 Task: Add item "prioritize" to checklist "Backlog"
Action: Mouse moved to (838, 212)
Screenshot: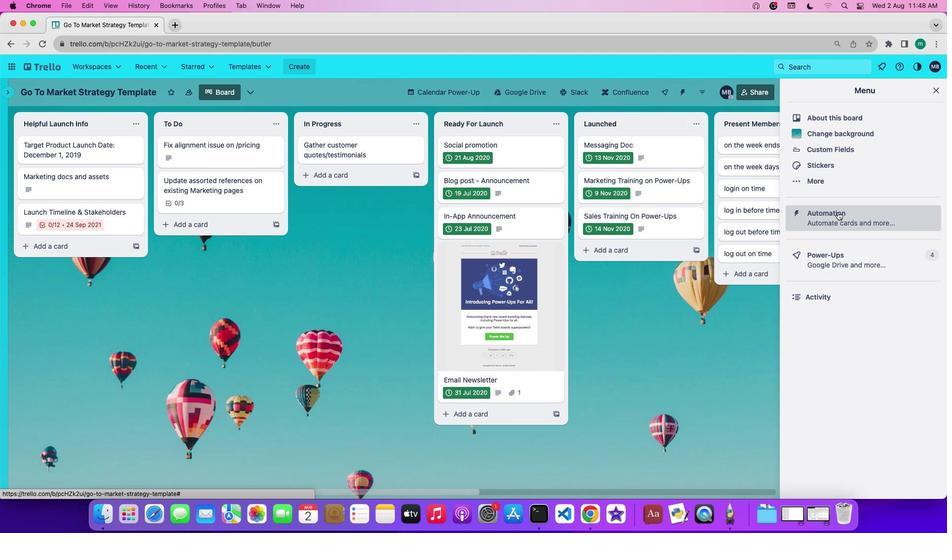 
Action: Mouse pressed left at (838, 212)
Screenshot: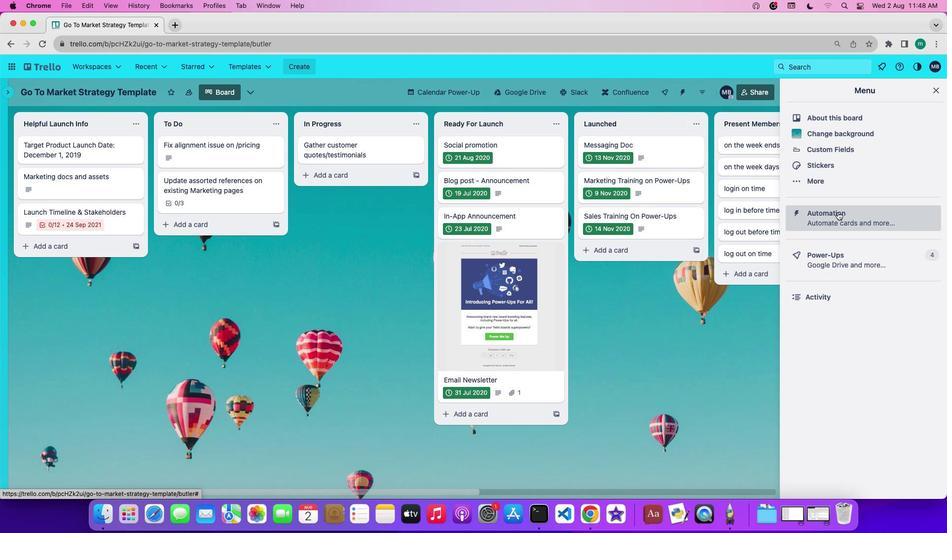 
Action: Mouse moved to (68, 257)
Screenshot: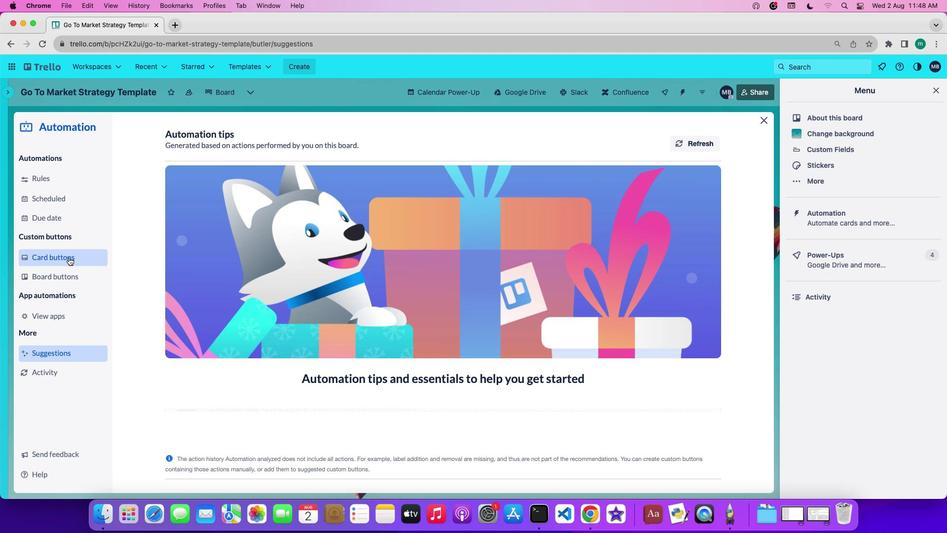 
Action: Mouse pressed left at (68, 257)
Screenshot: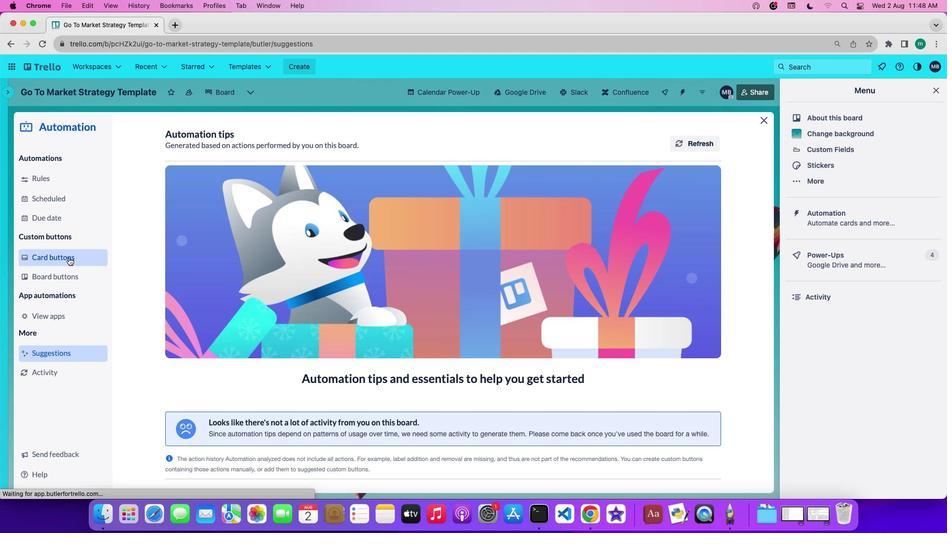
Action: Mouse moved to (223, 346)
Screenshot: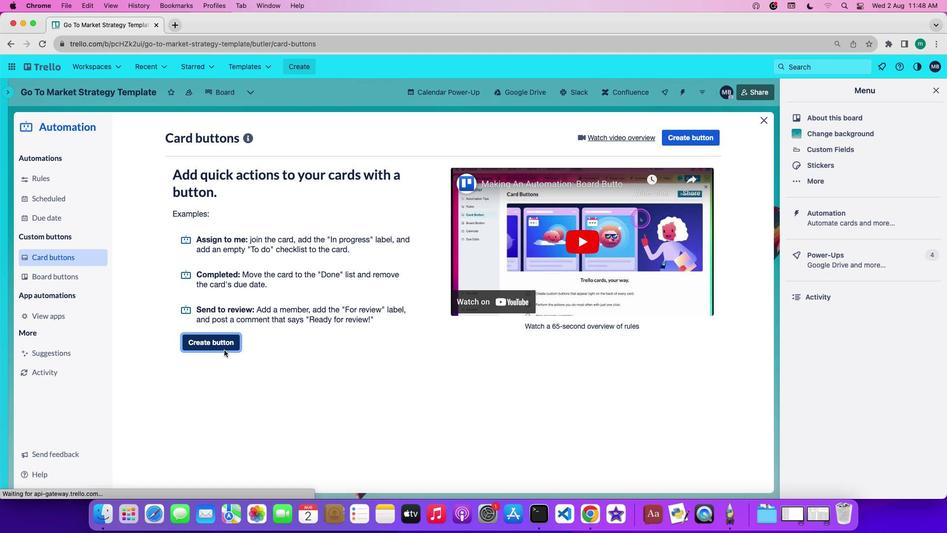 
Action: Mouse pressed left at (223, 346)
Screenshot: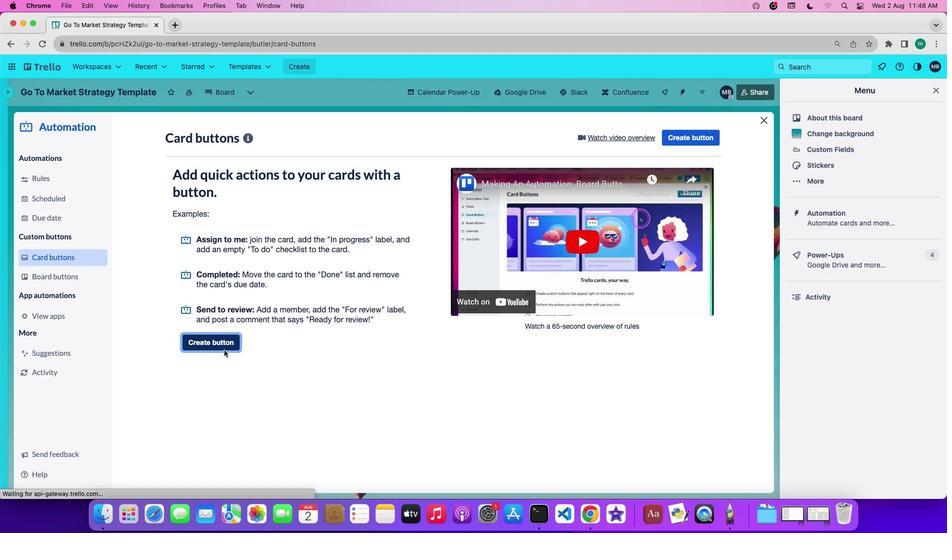 
Action: Mouse moved to (226, 339)
Screenshot: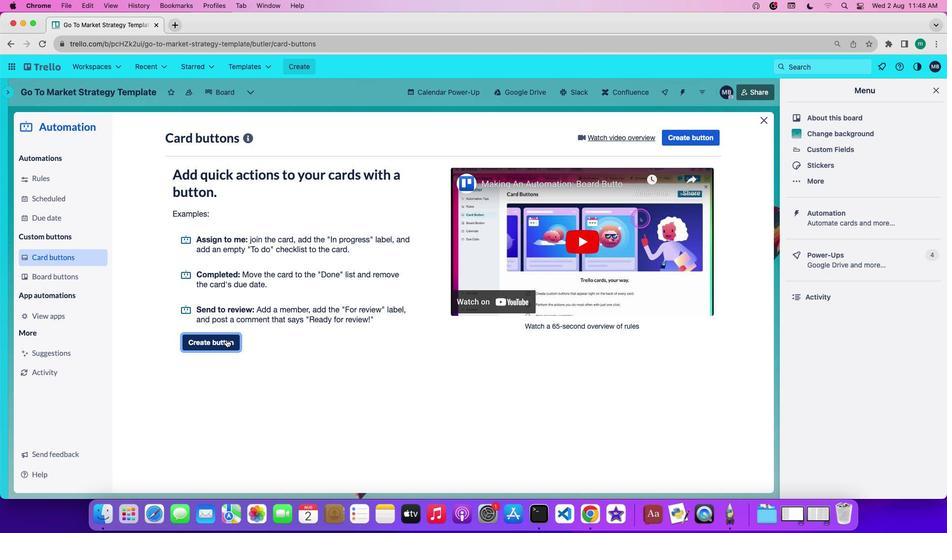 
Action: Mouse pressed left at (226, 339)
Screenshot: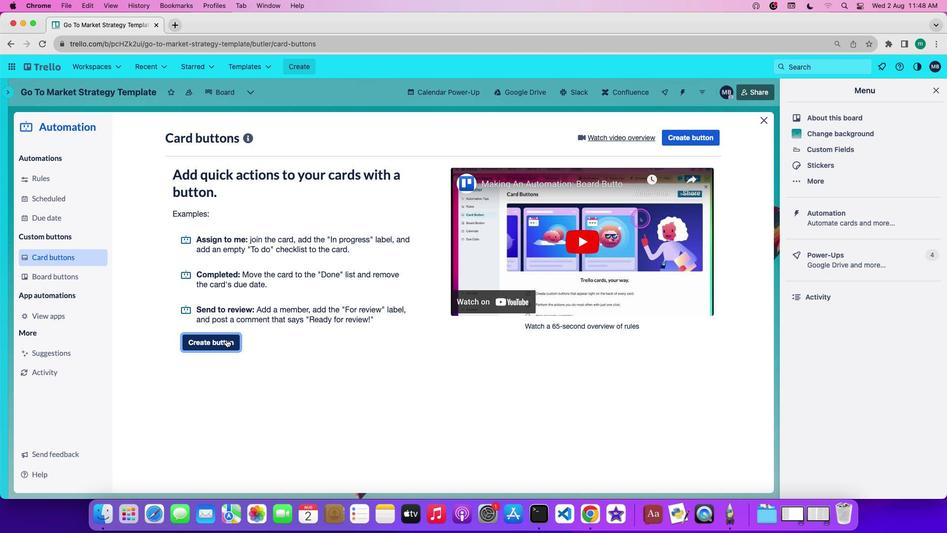 
Action: Mouse moved to (401, 277)
Screenshot: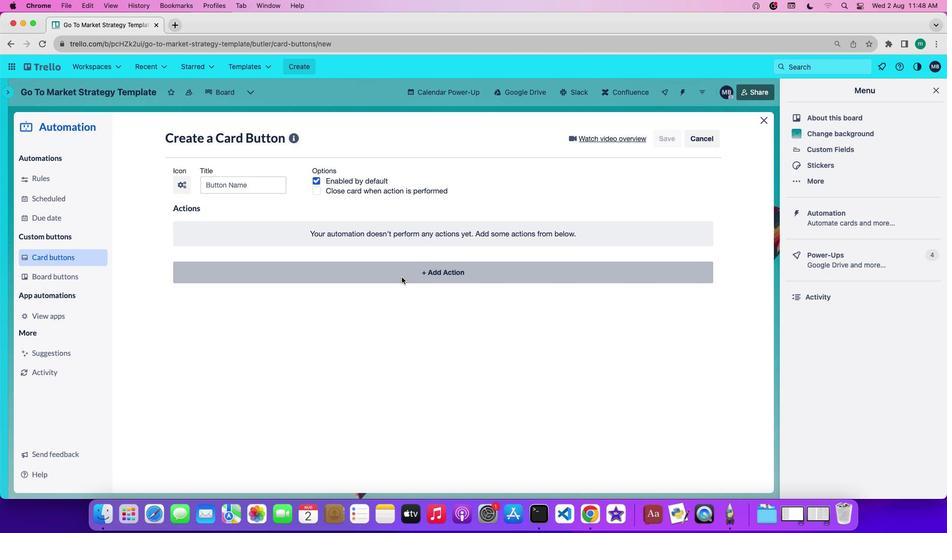 
Action: Mouse pressed left at (401, 277)
Screenshot: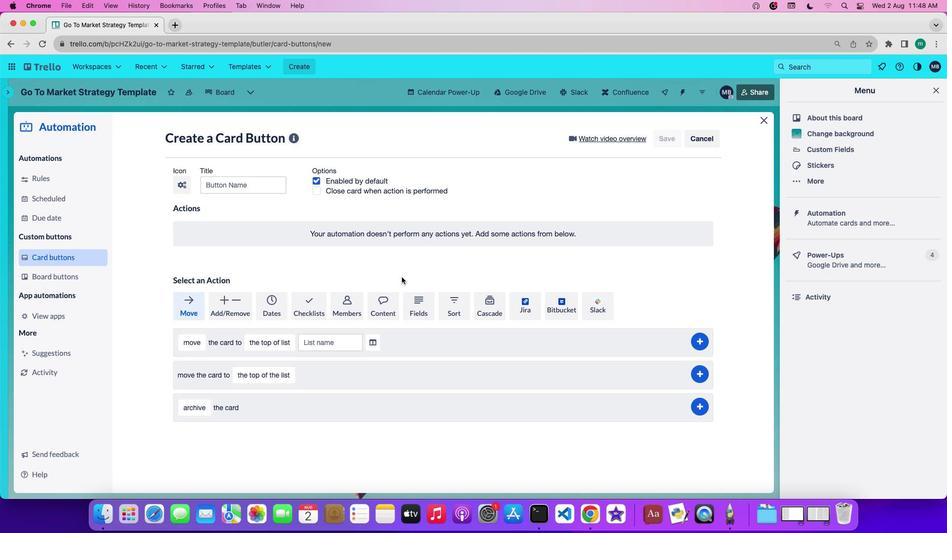
Action: Mouse moved to (313, 304)
Screenshot: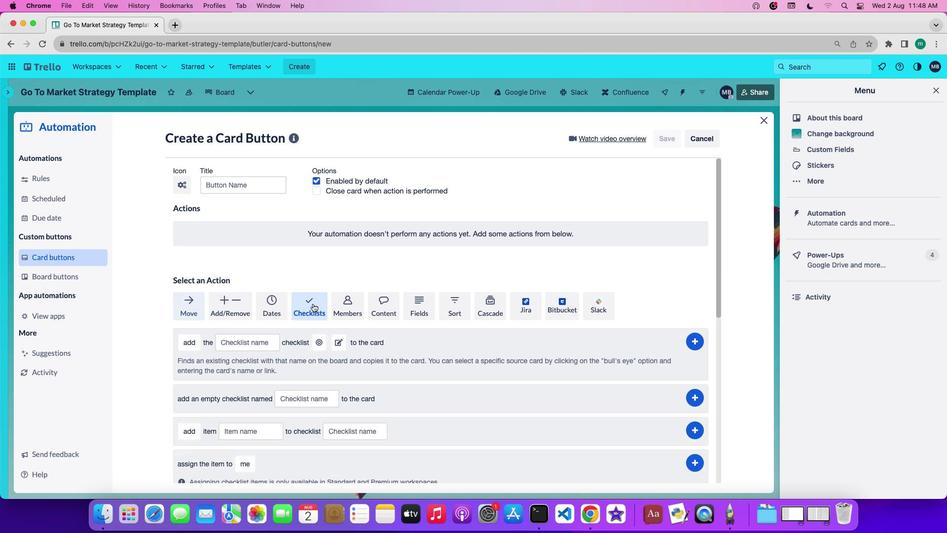 
Action: Mouse pressed left at (313, 304)
Screenshot: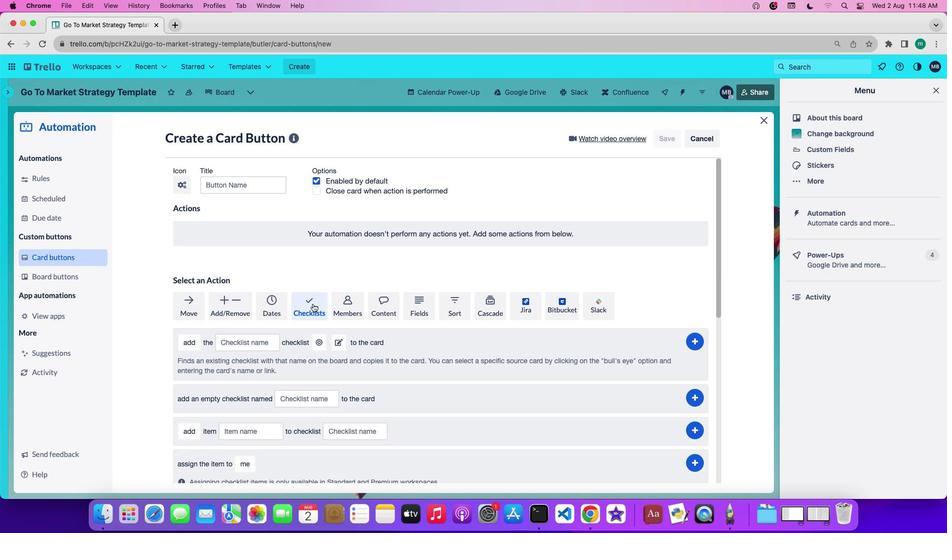 
Action: Mouse moved to (323, 340)
Screenshot: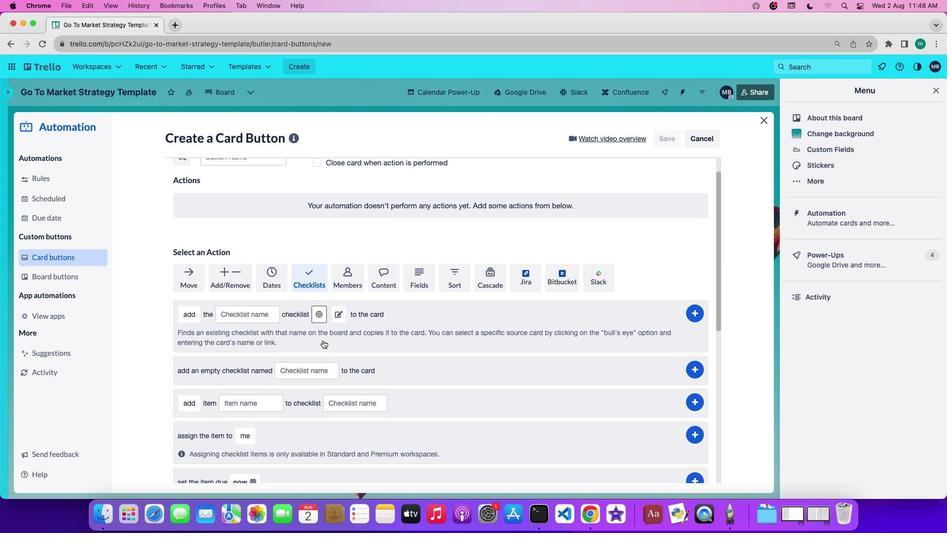 
Action: Mouse scrolled (323, 340) with delta (0, 0)
Screenshot: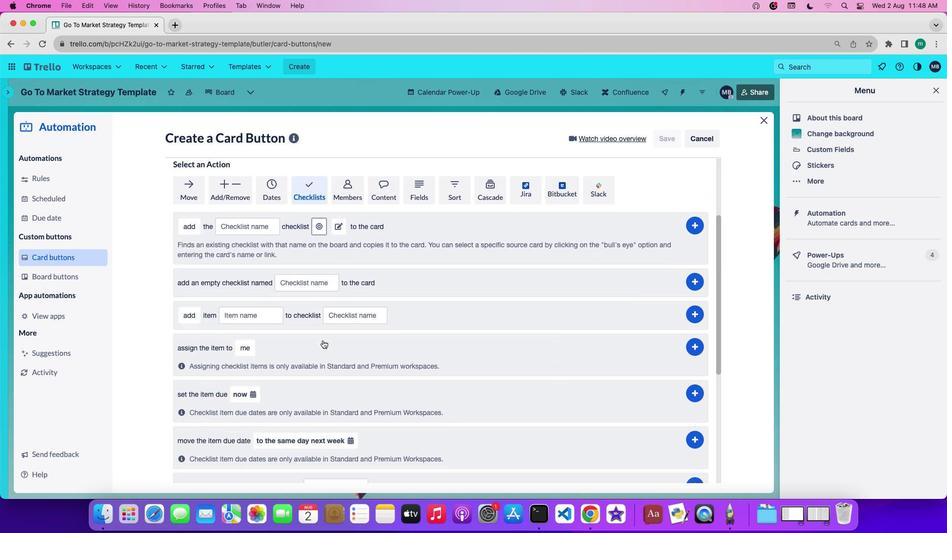 
Action: Mouse scrolled (323, 340) with delta (0, 0)
Screenshot: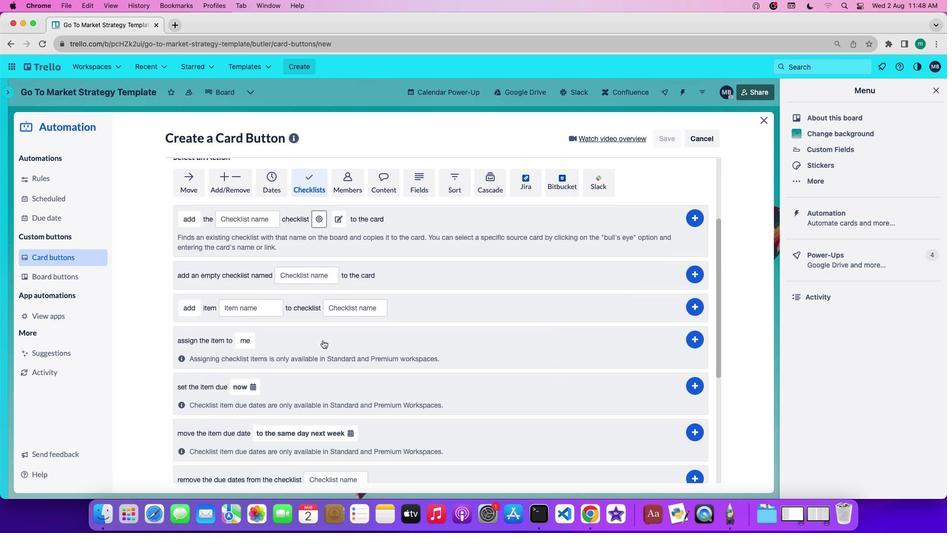 
Action: Mouse scrolled (323, 340) with delta (0, 0)
Screenshot: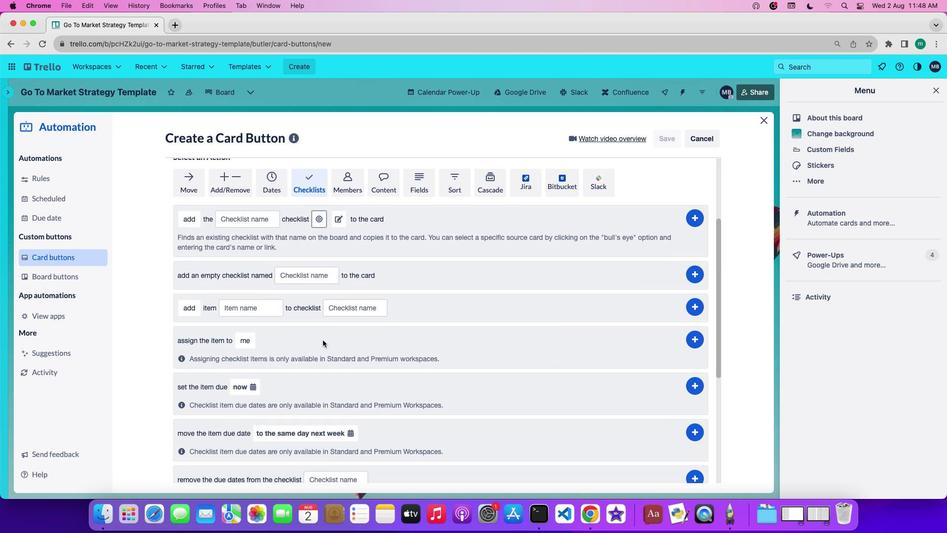 
Action: Mouse scrolled (323, 340) with delta (0, -1)
Screenshot: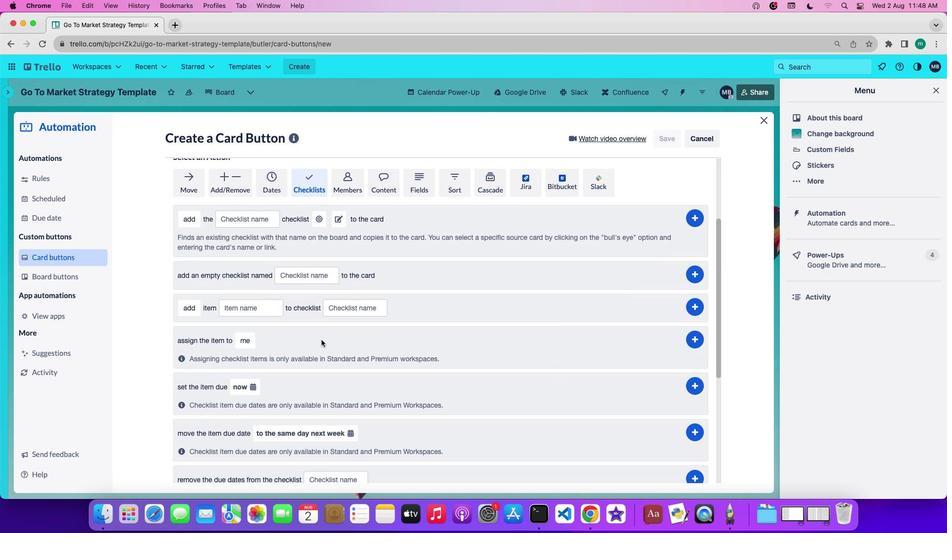 
Action: Mouse moved to (190, 310)
Screenshot: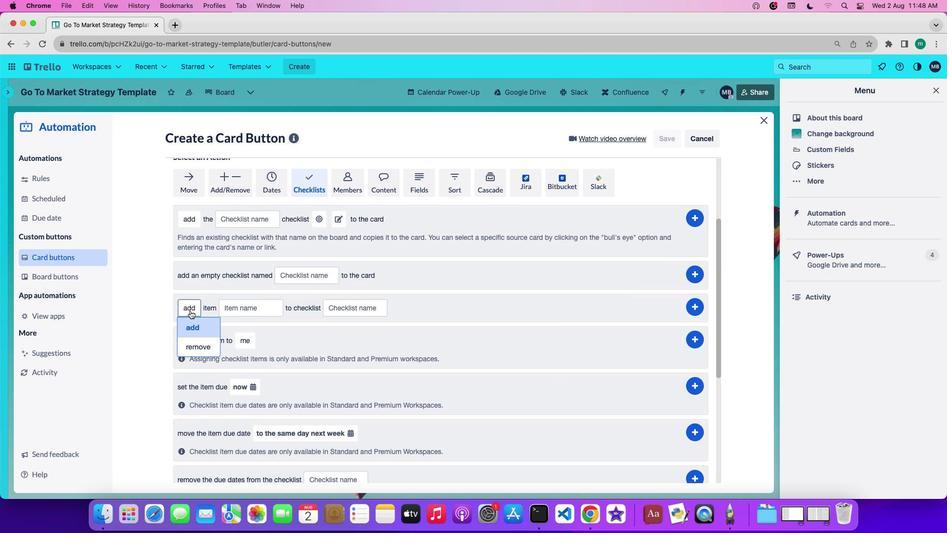 
Action: Mouse pressed left at (190, 310)
Screenshot: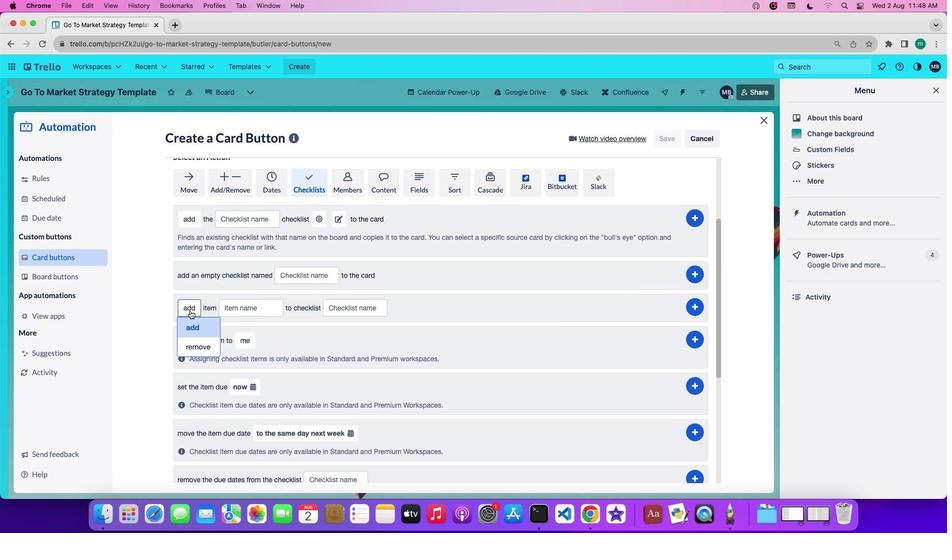 
Action: Mouse moved to (192, 328)
Screenshot: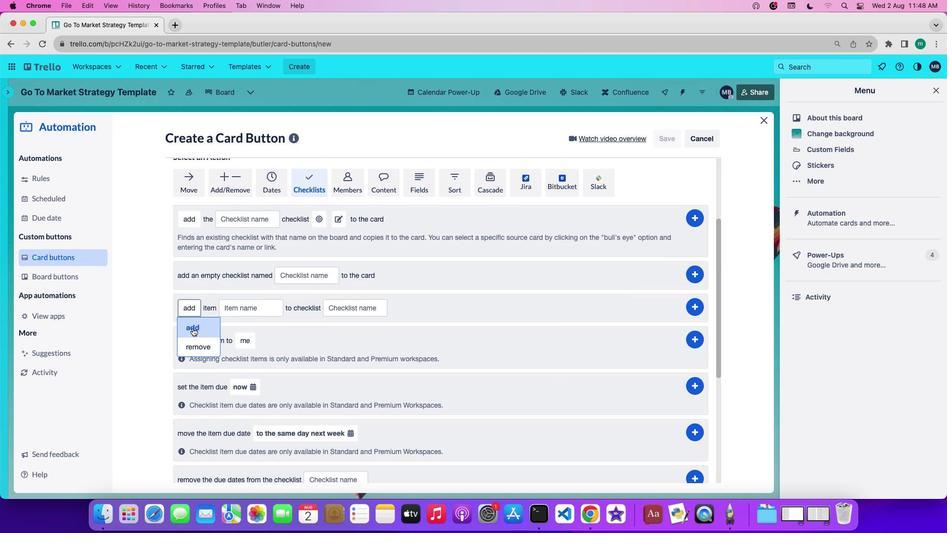 
Action: Mouse pressed left at (192, 328)
Screenshot: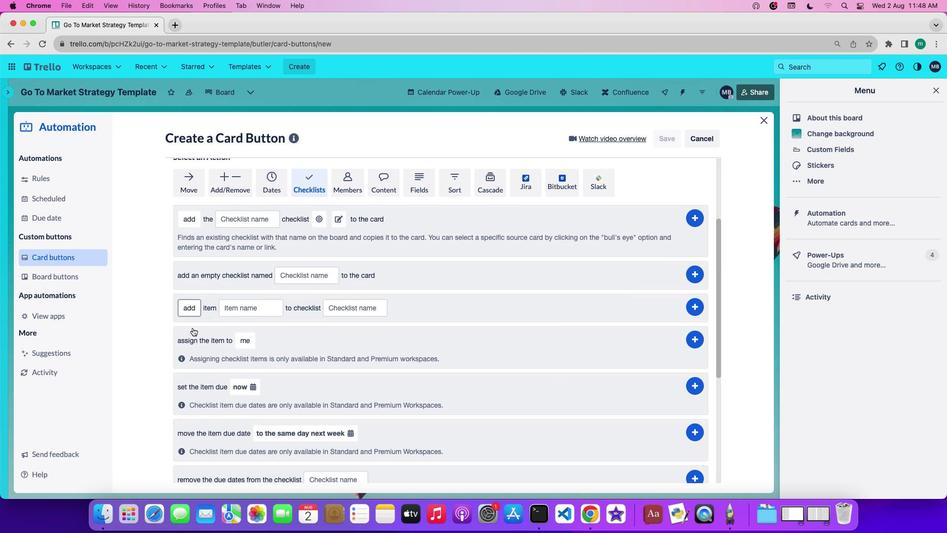 
Action: Mouse moved to (243, 312)
Screenshot: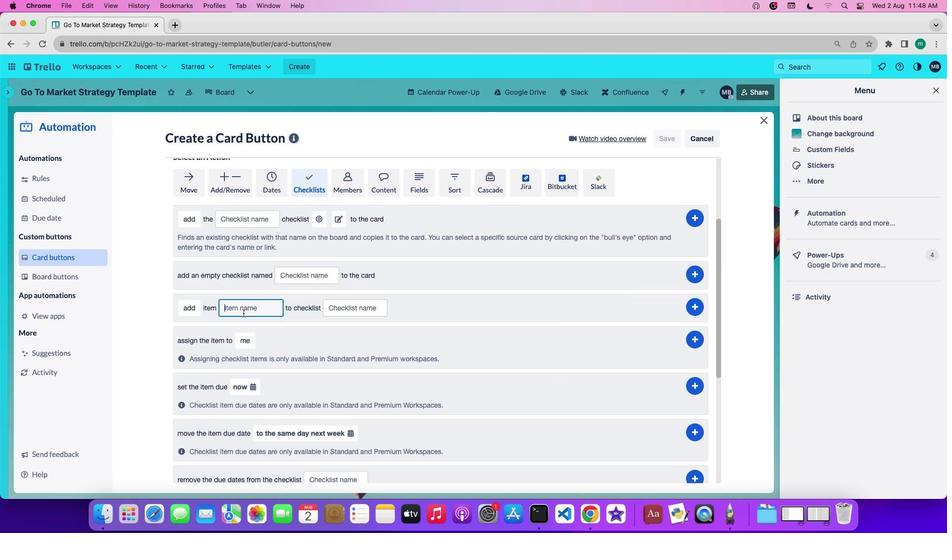 
Action: Mouse pressed left at (243, 312)
Screenshot: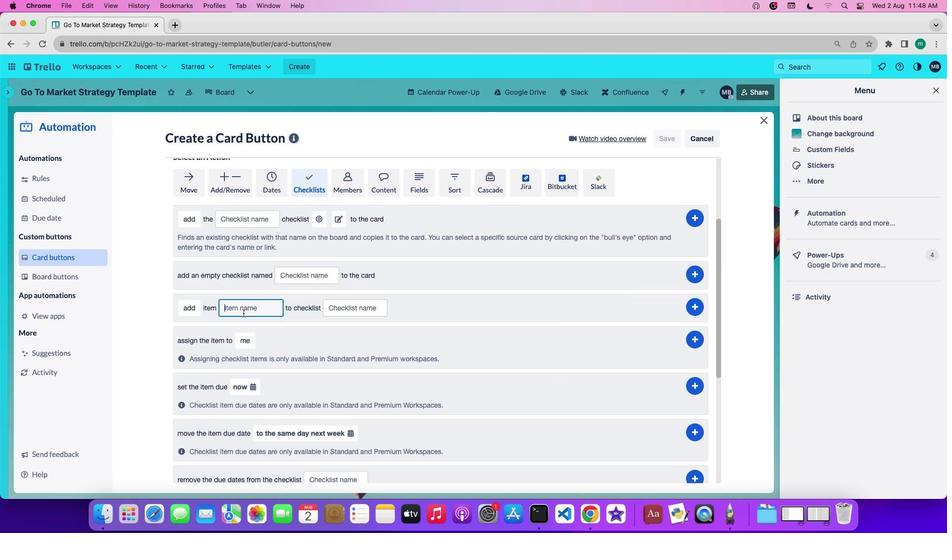 
Action: Mouse moved to (249, 310)
Screenshot: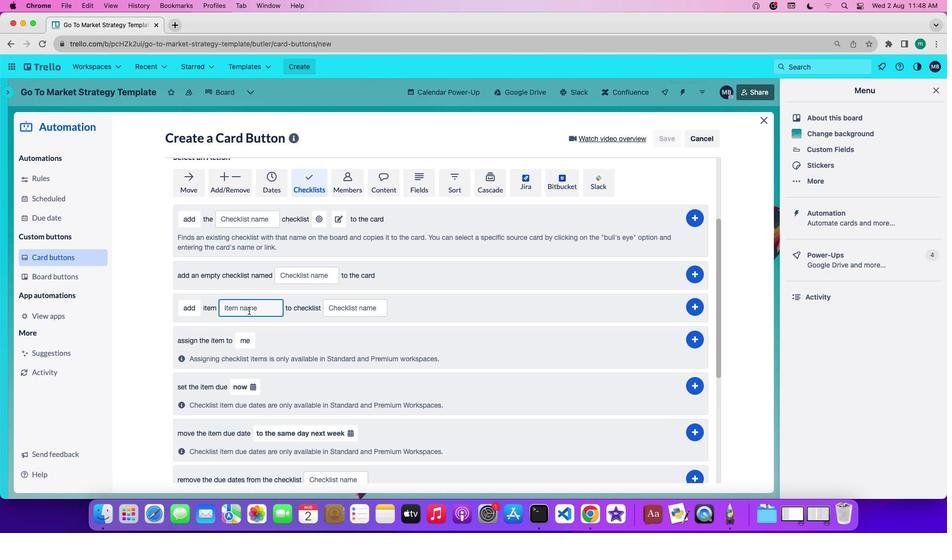 
Action: Key pressed Key.caps_lock'p''r''i''o''r''i''t''i''z''e'
Screenshot: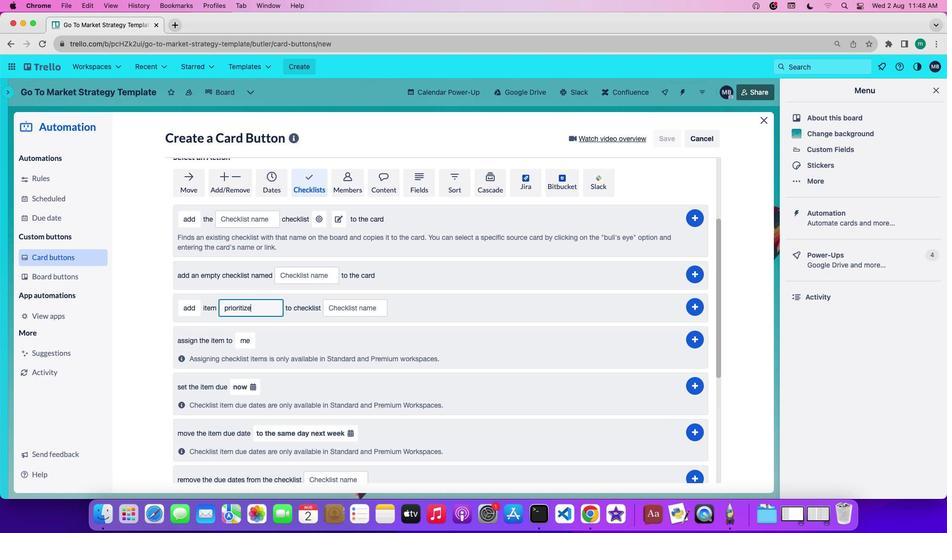 
Action: Mouse moved to (360, 311)
Screenshot: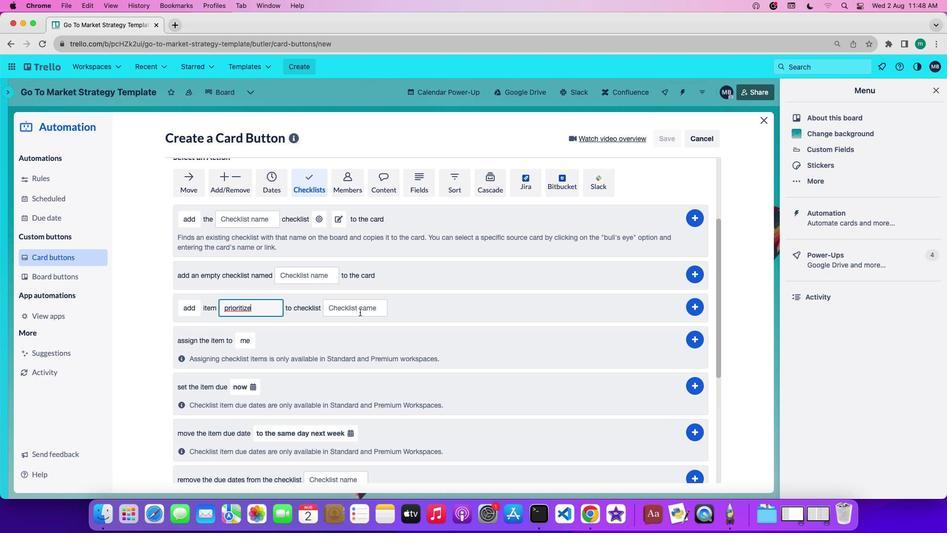
Action: Mouse pressed left at (360, 311)
Screenshot: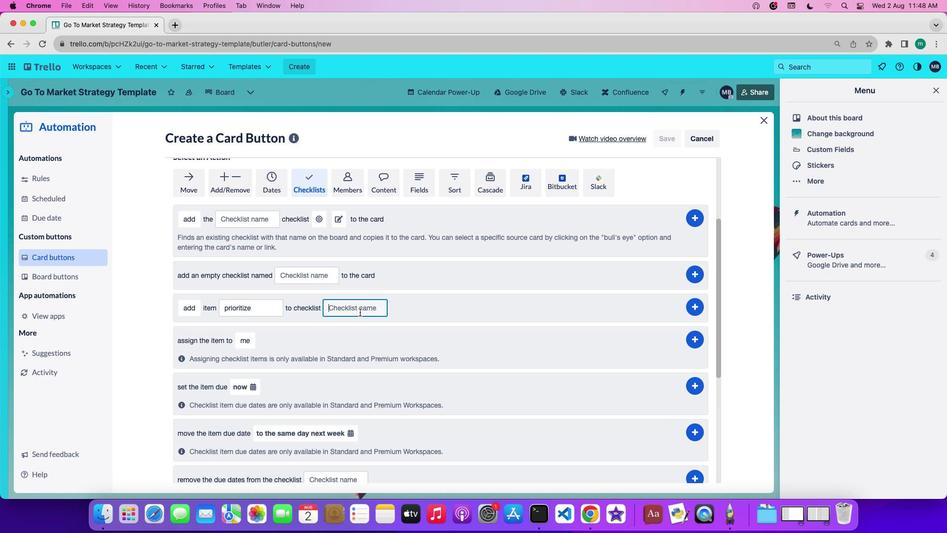 
Action: Key pressed Key.shift'B''a''c''k''l''o''g'
Screenshot: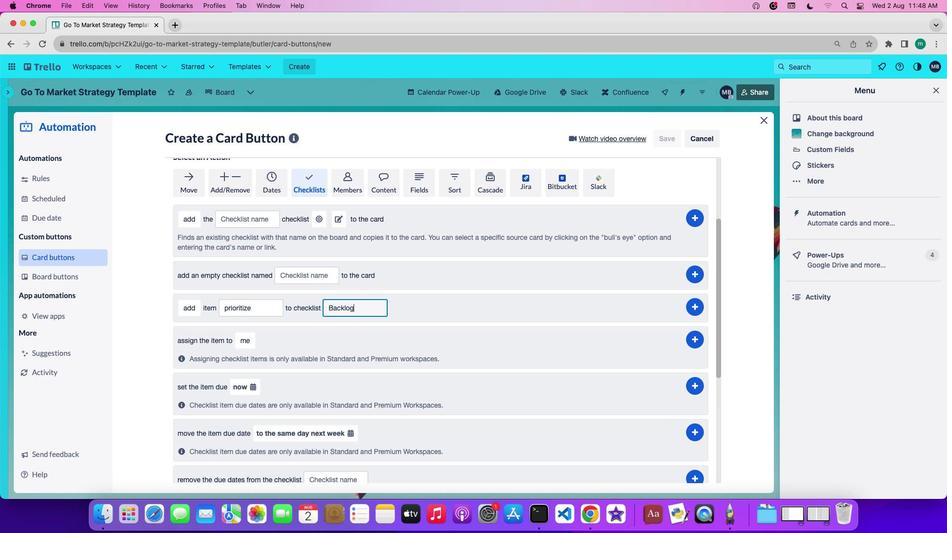 
Action: Mouse moved to (695, 307)
Screenshot: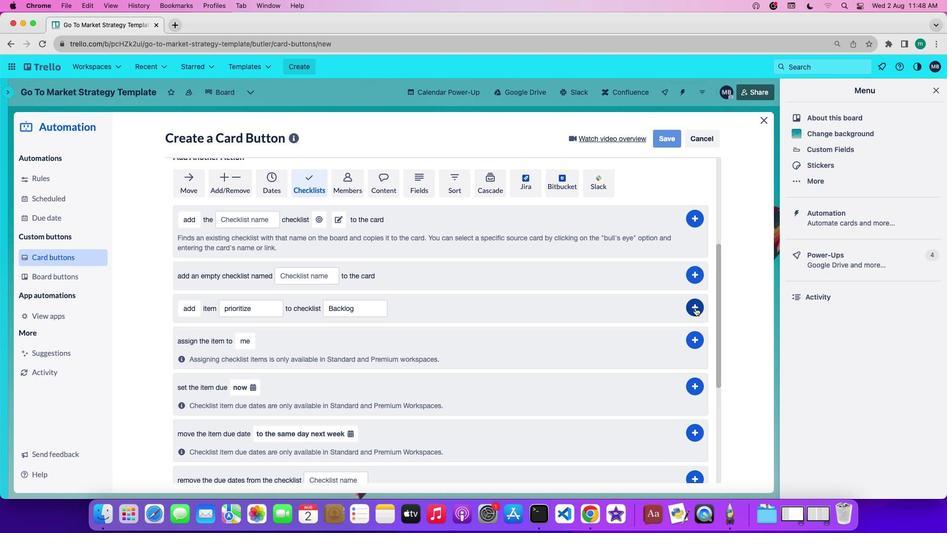 
Action: Mouse pressed left at (695, 307)
Screenshot: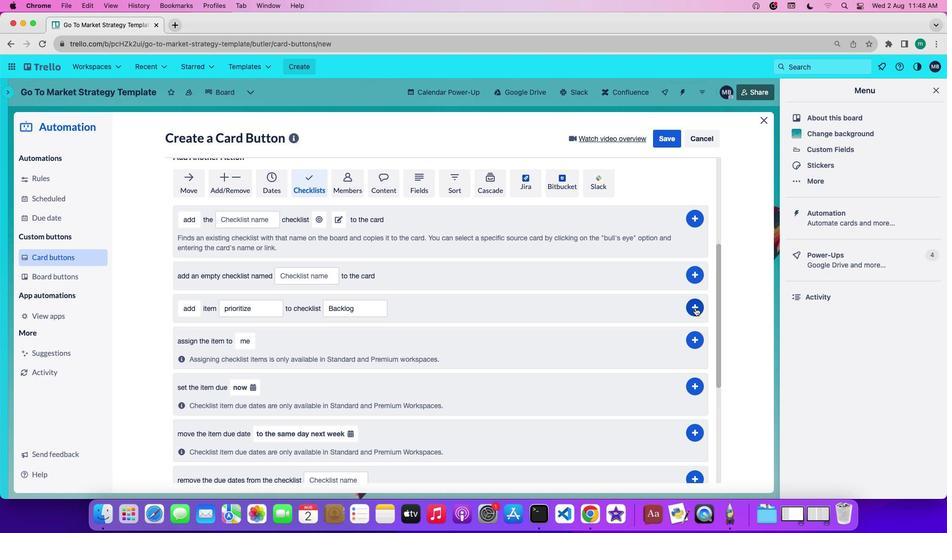 
